 Task: Start in the project CodeStream the sprint 'Rapid Response', with a duration of 2 weeks. Start in the project CodeStream the sprint 'Rapid Response', with a duration of 1 week. Start in the project CodeStream the sprint 'Rapid Response', with a duration of 3 weeks
Action: Mouse moved to (184, 57)
Screenshot: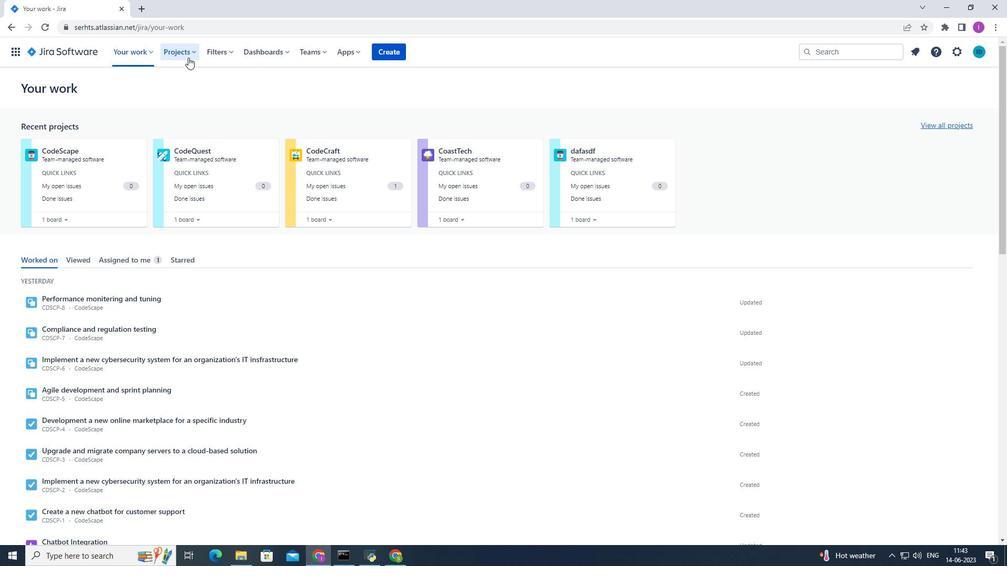 
Action: Mouse pressed left at (184, 57)
Screenshot: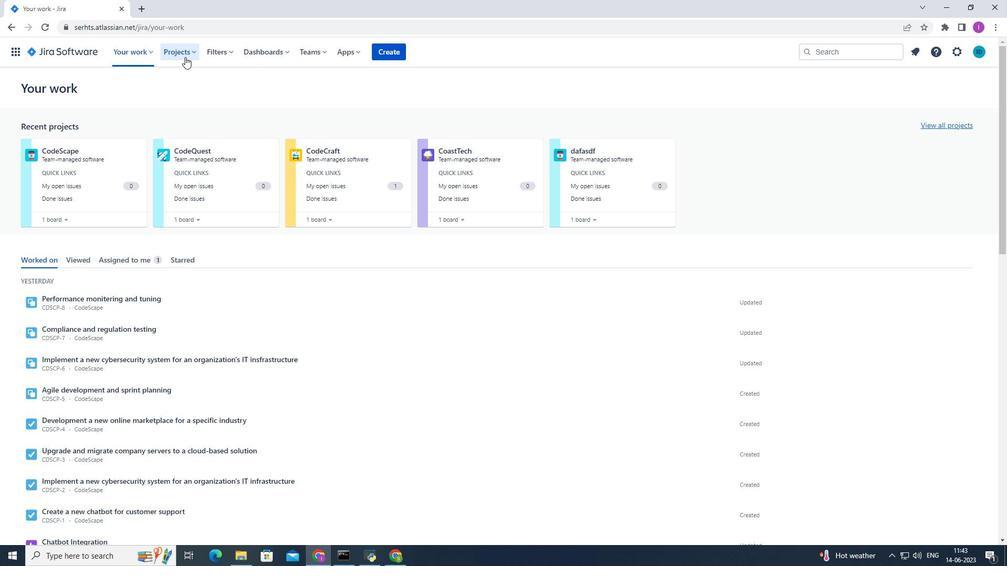 
Action: Mouse moved to (209, 95)
Screenshot: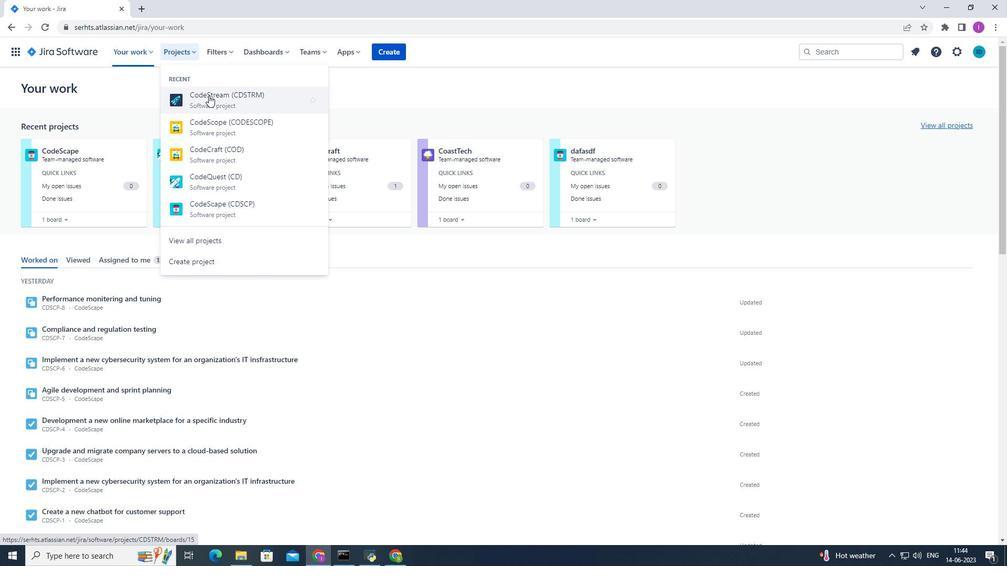 
Action: Mouse pressed left at (209, 95)
Screenshot: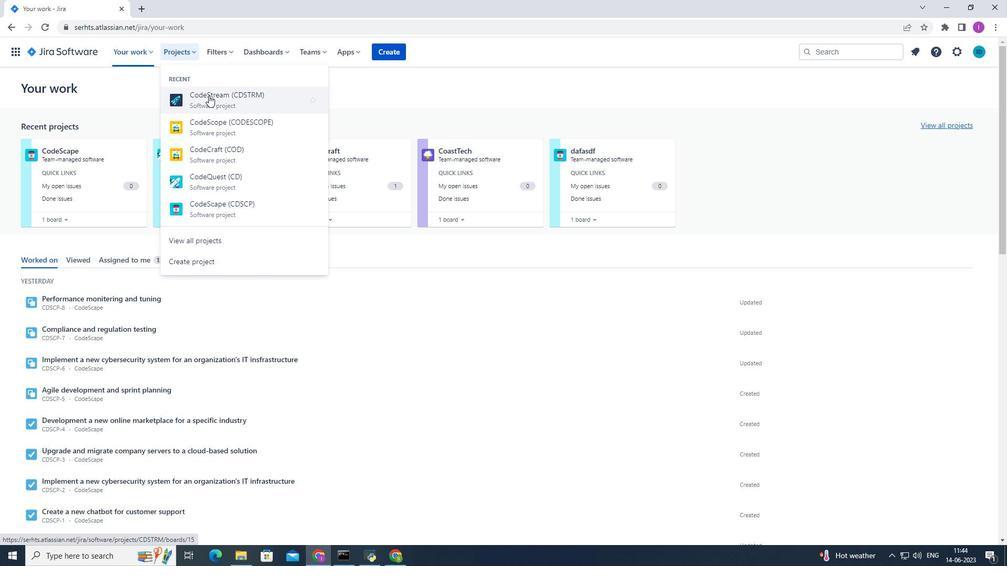 
Action: Mouse moved to (76, 151)
Screenshot: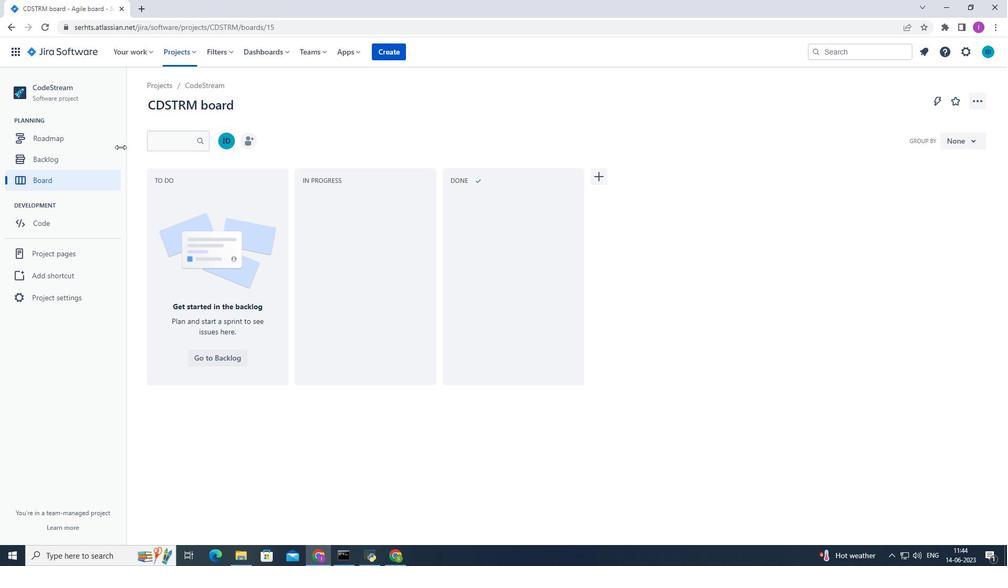 
Action: Mouse pressed left at (76, 151)
Screenshot: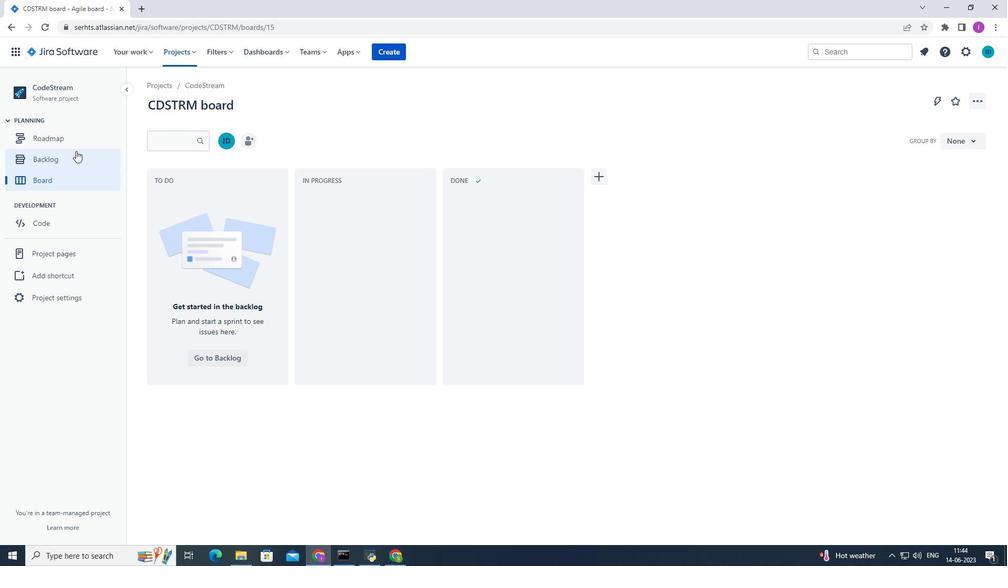 
Action: Mouse moved to (359, 207)
Screenshot: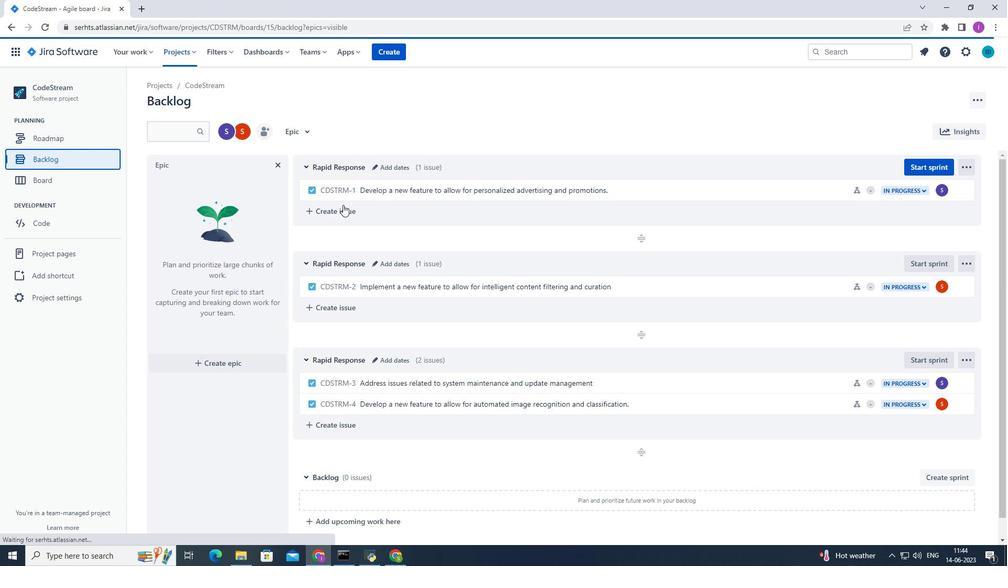 
Action: Mouse scrolled (359, 206) with delta (0, 0)
Screenshot: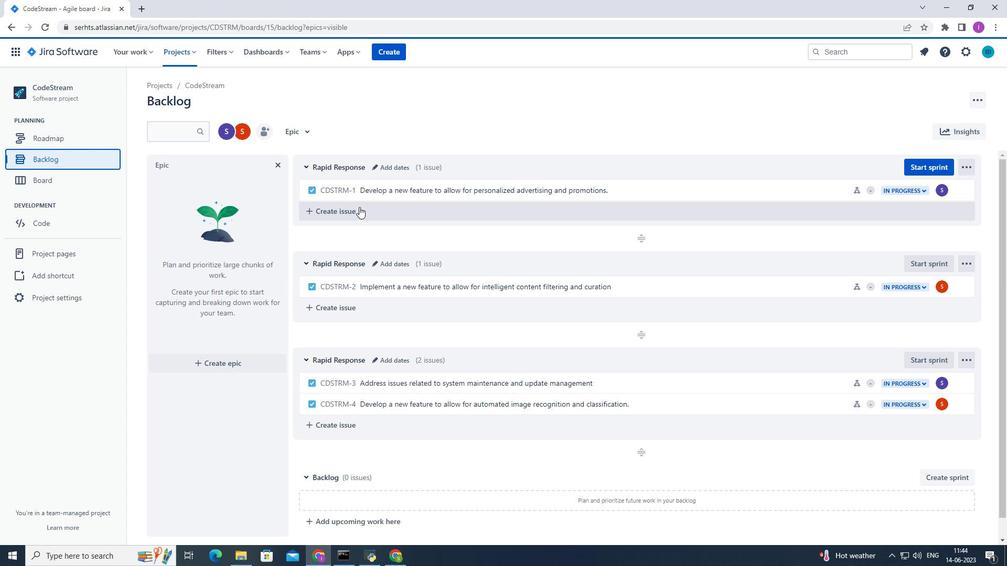 
Action: Mouse moved to (360, 207)
Screenshot: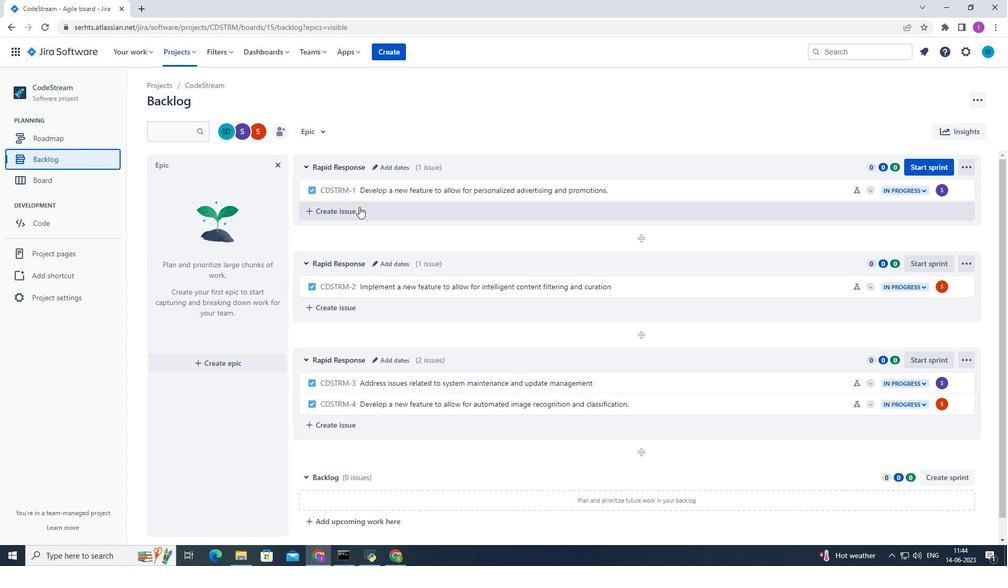 
Action: Mouse scrolled (360, 206) with delta (0, 0)
Screenshot: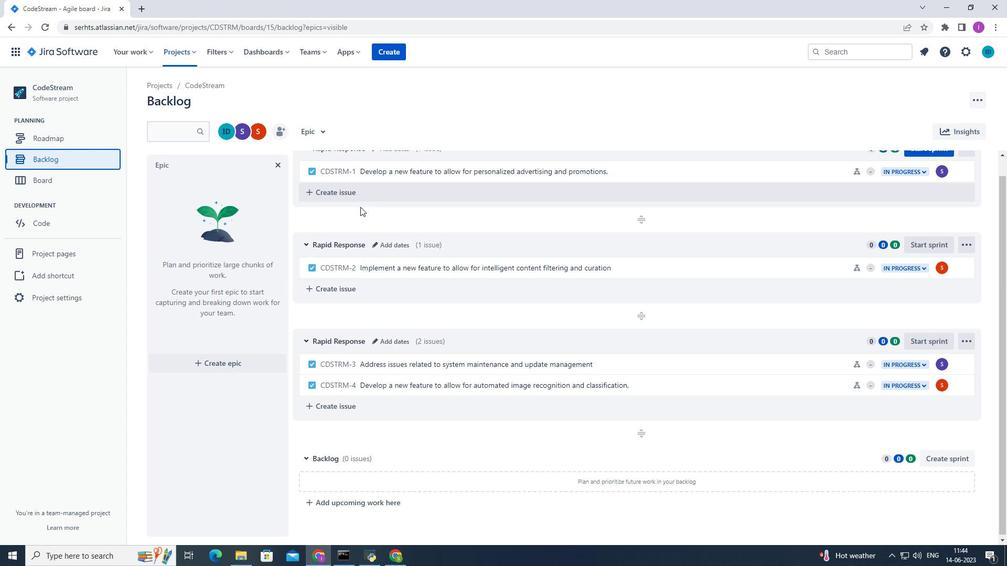 
Action: Mouse scrolled (360, 206) with delta (0, 0)
Screenshot: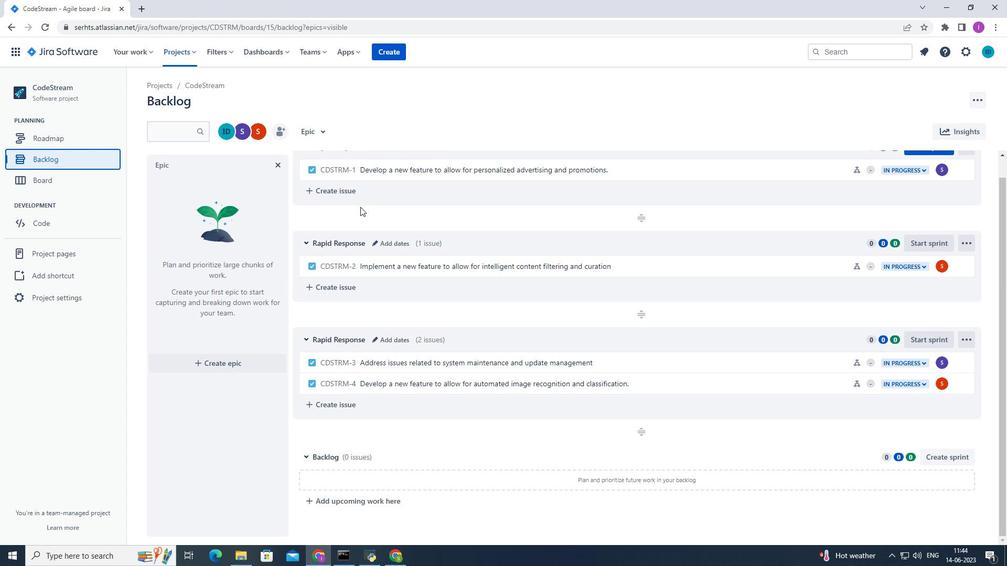 
Action: Mouse moved to (360, 207)
Screenshot: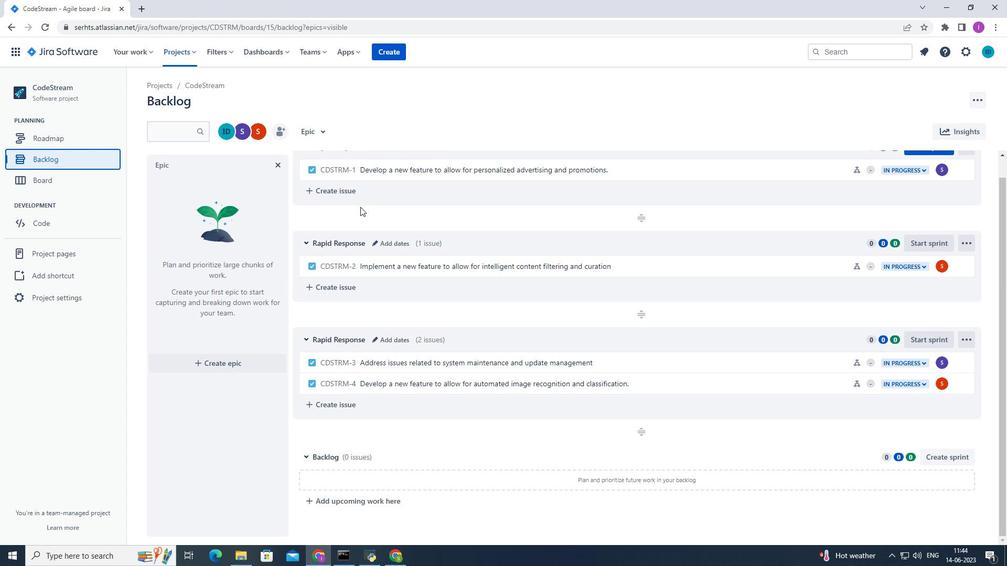 
Action: Mouse scrolled (360, 206) with delta (0, 0)
Screenshot: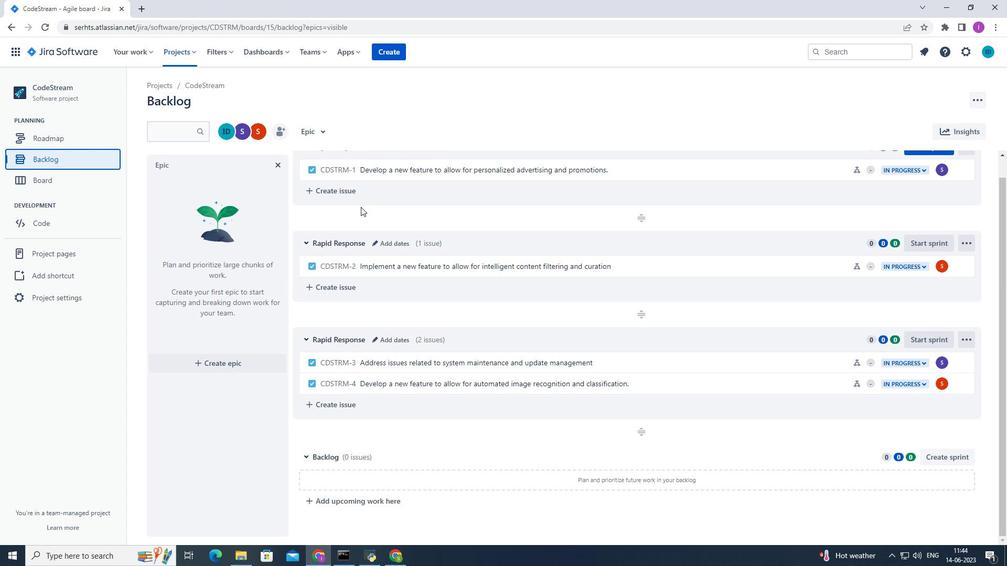 
Action: Mouse moved to (938, 243)
Screenshot: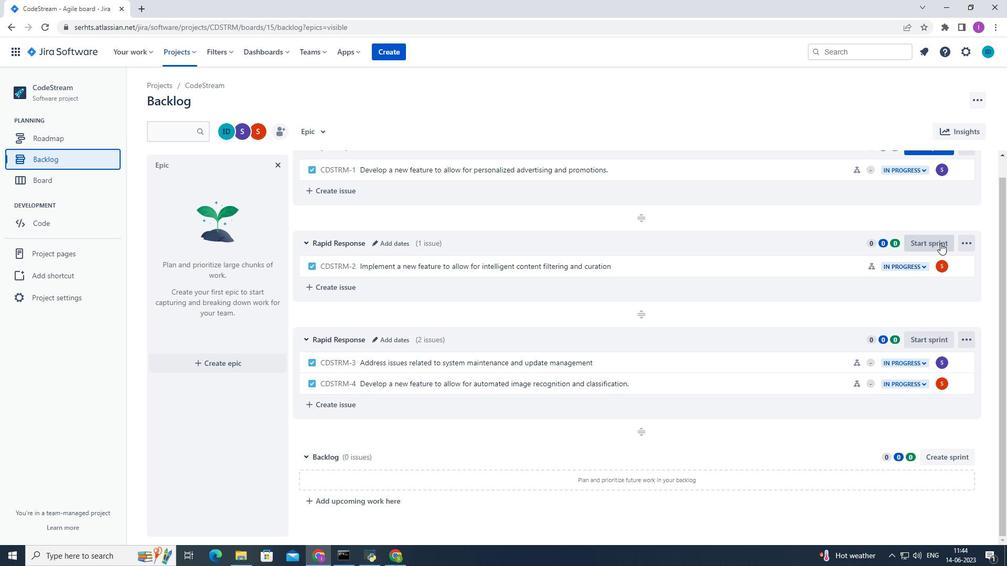 
Action: Mouse pressed left at (938, 243)
Screenshot: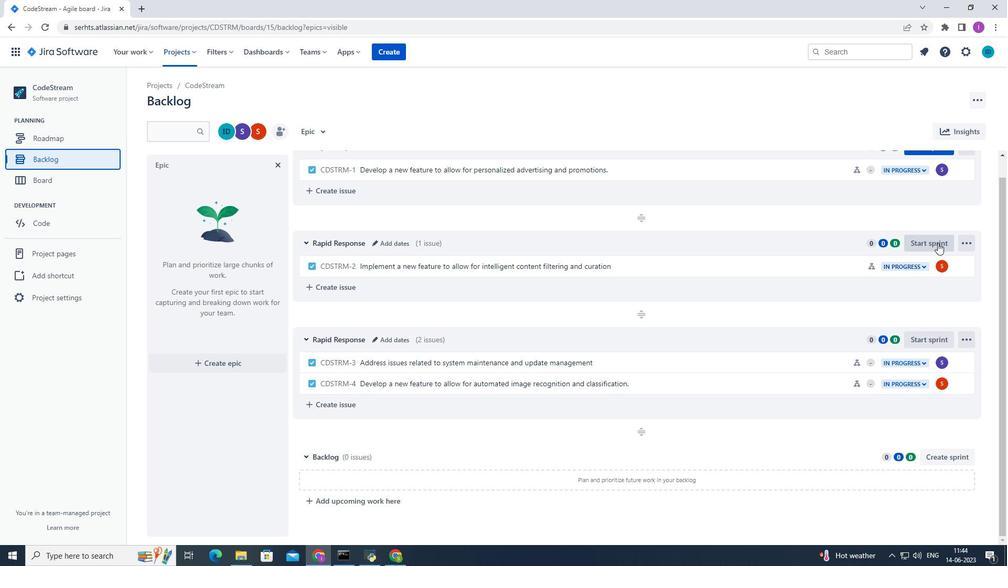 
Action: Mouse moved to (477, 182)
Screenshot: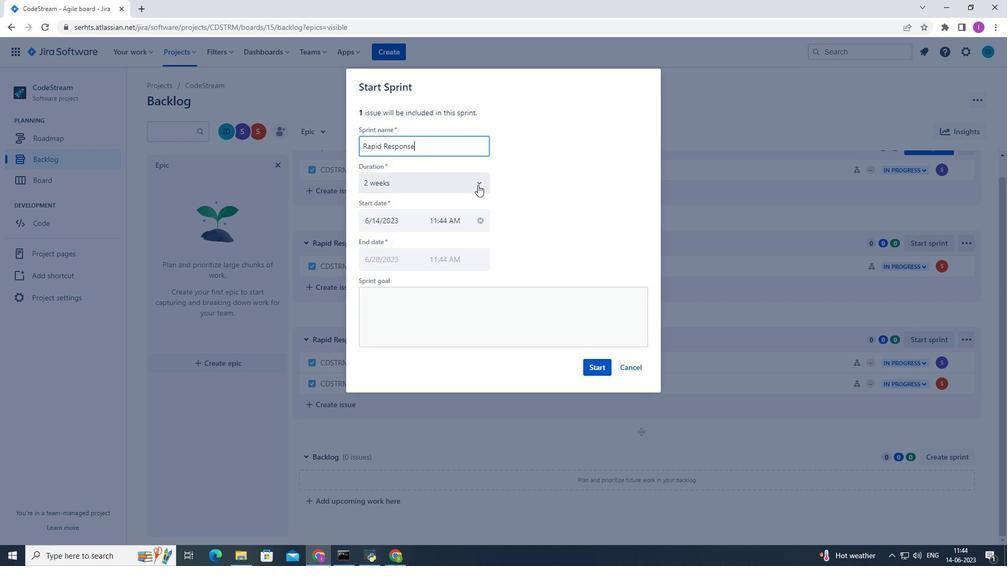 
Action: Mouse pressed left at (477, 182)
Screenshot: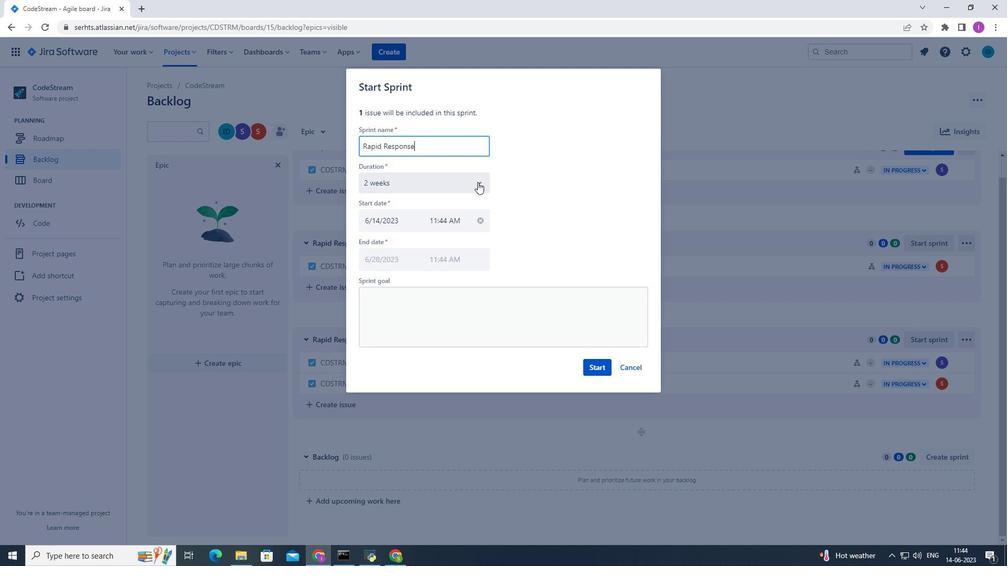 
Action: Mouse moved to (390, 227)
Screenshot: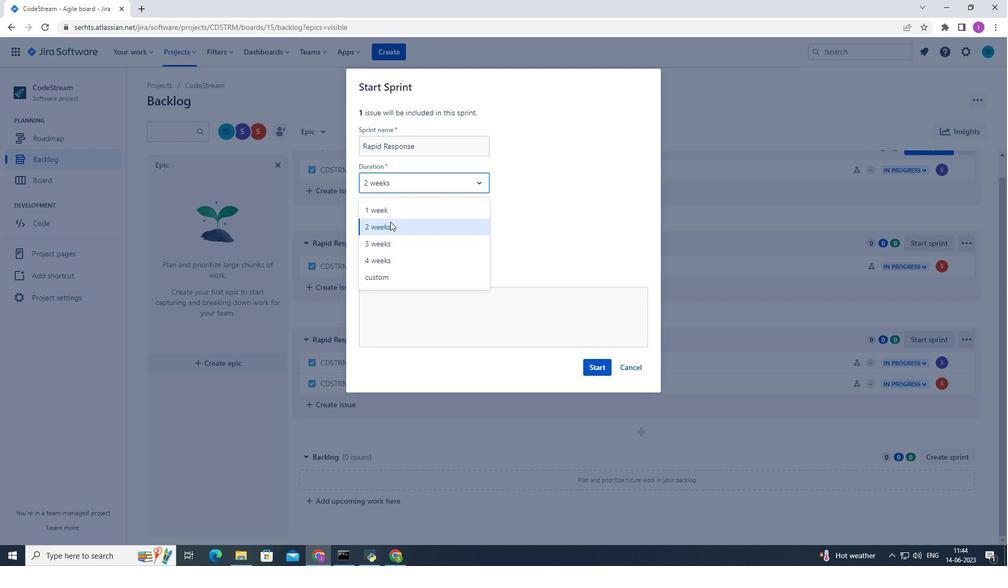 
Action: Mouse pressed left at (390, 227)
Screenshot: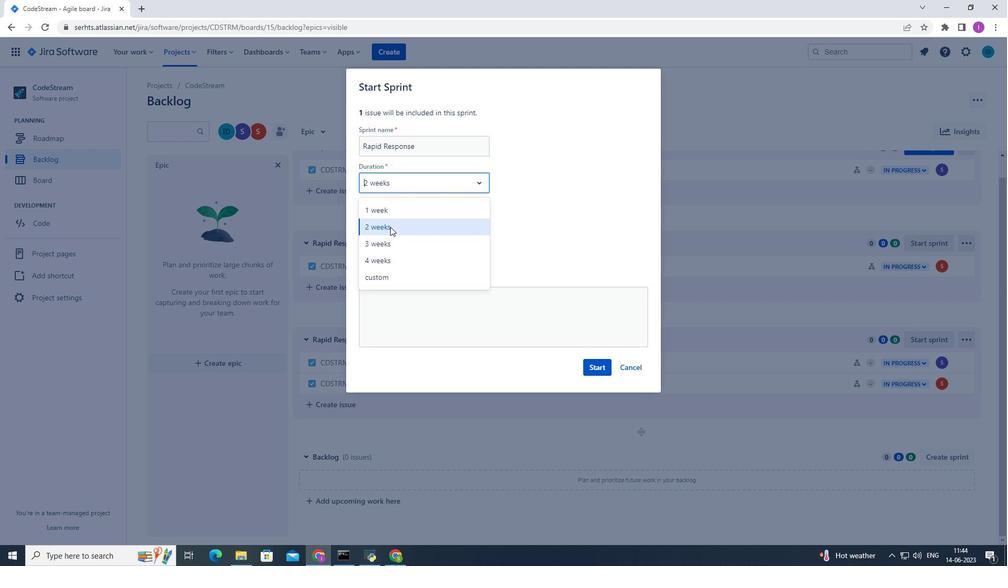 
Action: Mouse moved to (603, 368)
Screenshot: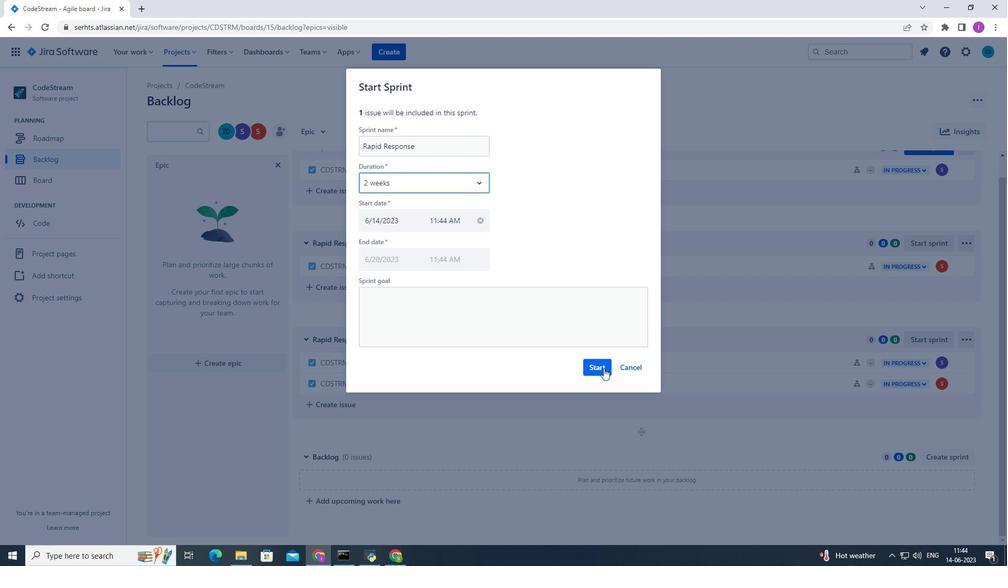 
Action: Mouse pressed left at (603, 368)
Screenshot: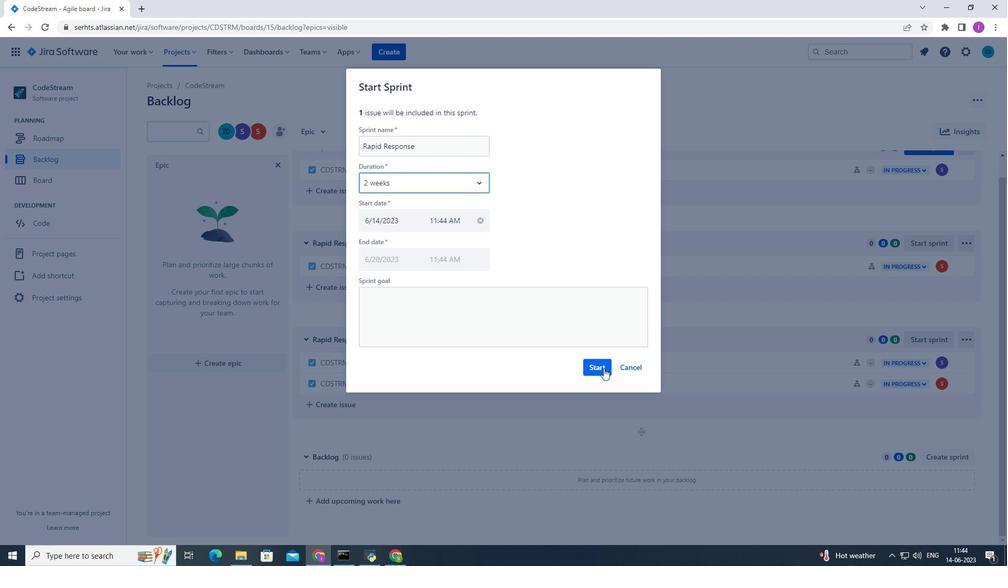 
Action: Mouse moved to (12, 33)
Screenshot: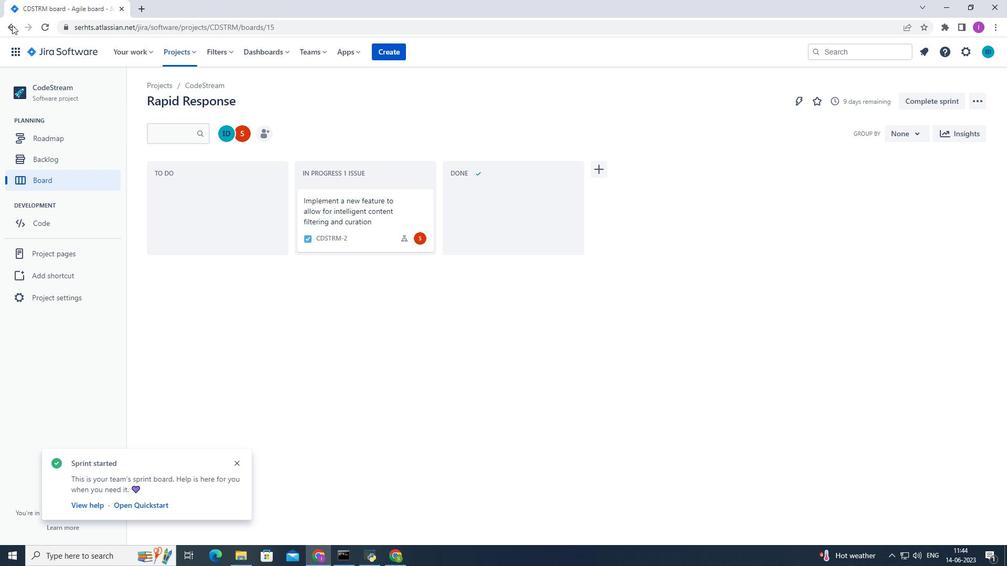 
Action: Mouse pressed left at (12, 33)
Screenshot: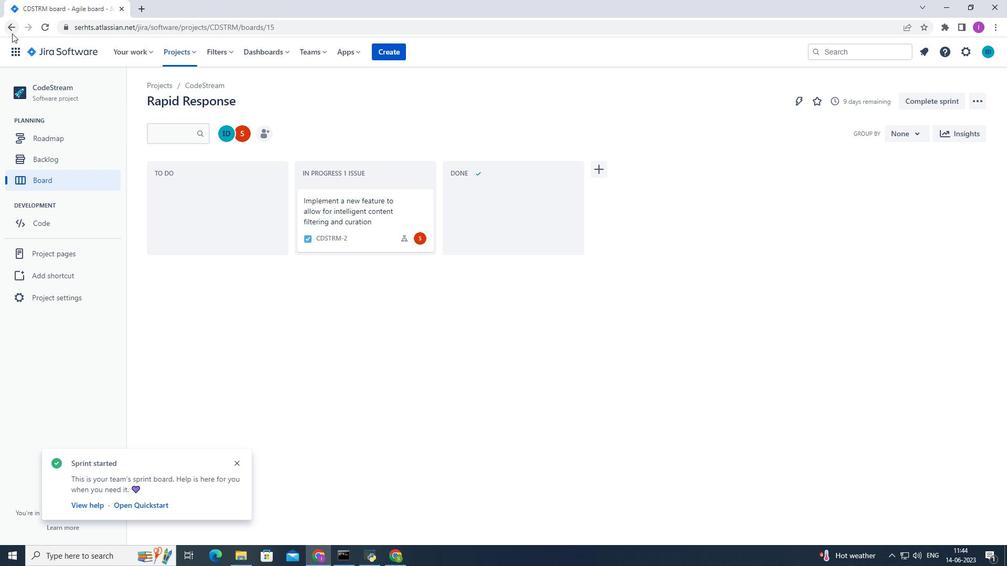 
Action: Mouse moved to (938, 260)
Screenshot: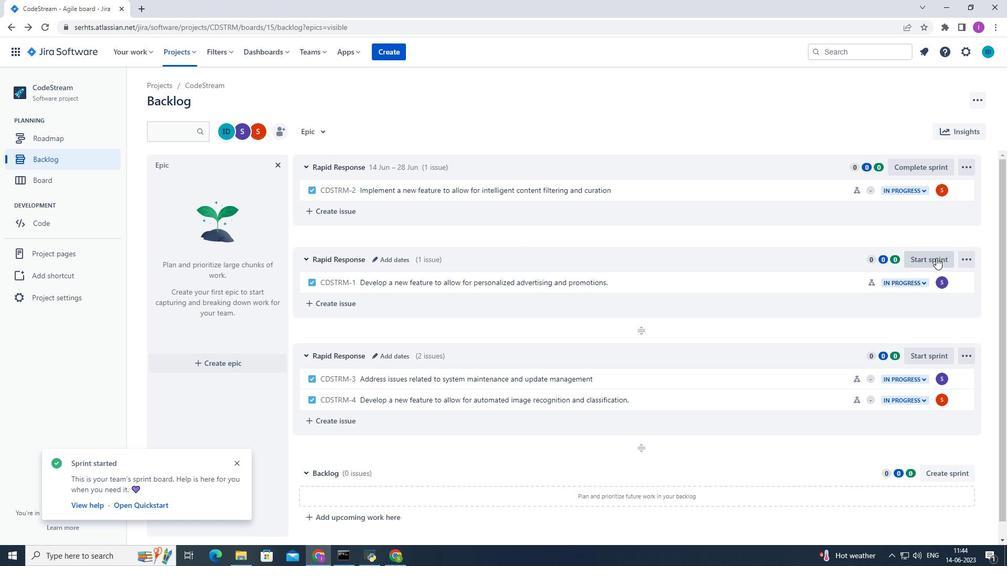 
Action: Mouse pressed left at (938, 260)
Screenshot: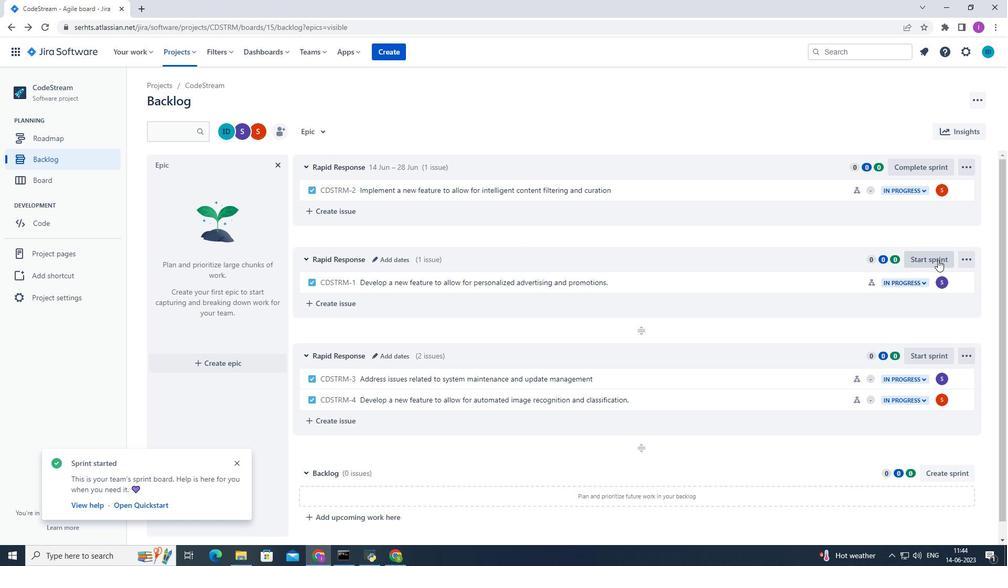 
Action: Mouse moved to (482, 181)
Screenshot: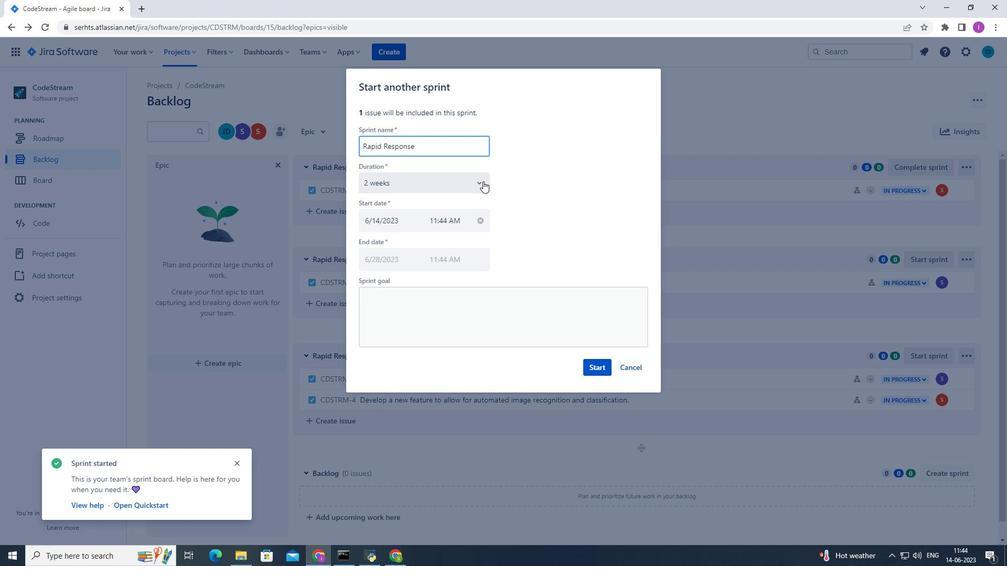 
Action: Mouse pressed left at (482, 181)
Screenshot: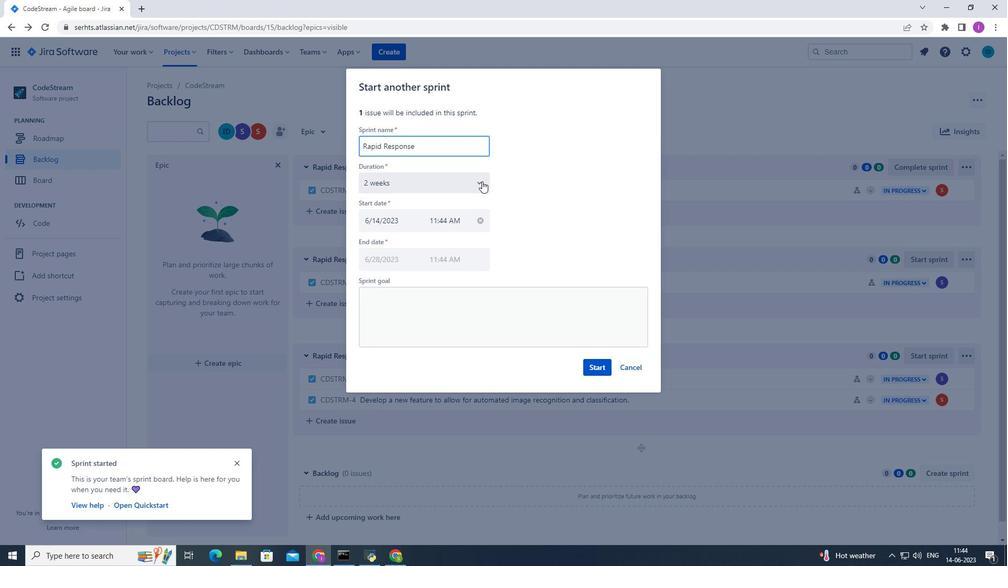 
Action: Mouse moved to (414, 209)
Screenshot: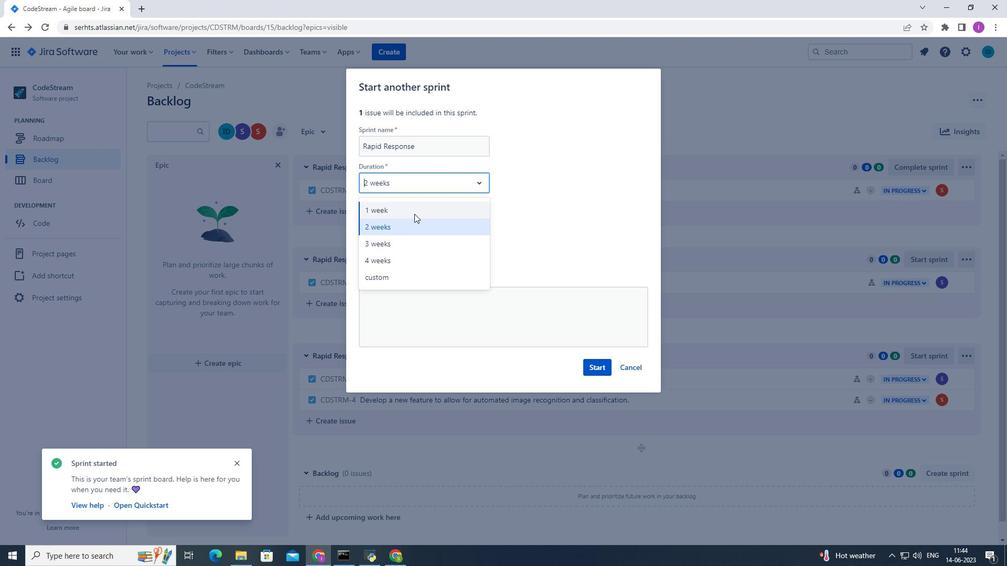 
Action: Mouse pressed left at (414, 209)
Screenshot: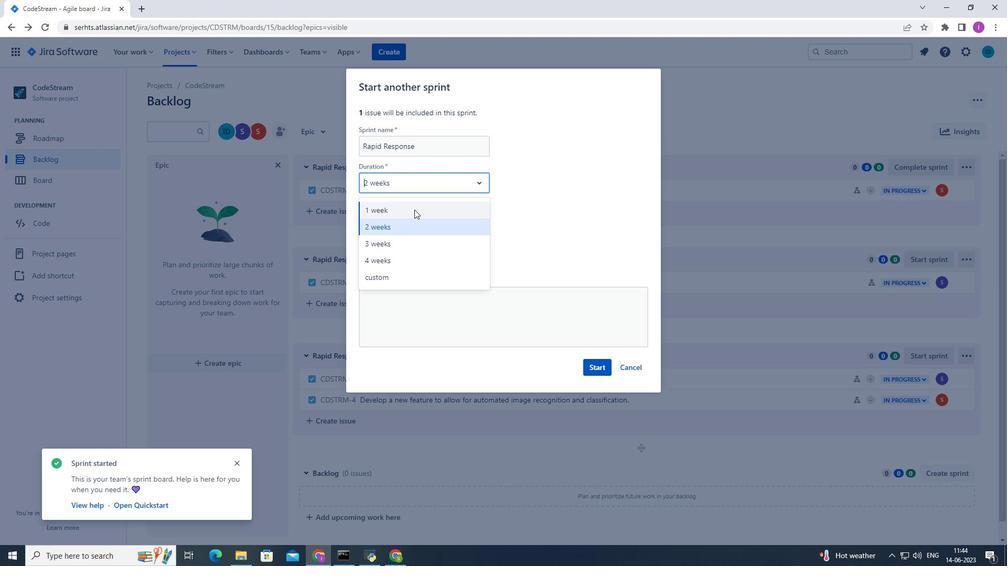 
Action: Mouse moved to (602, 369)
Screenshot: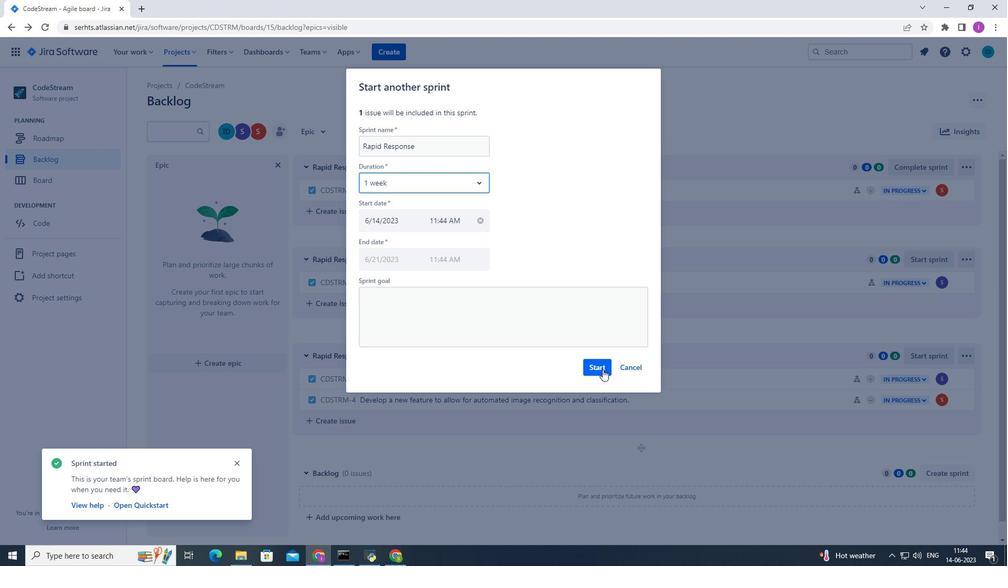 
Action: Mouse pressed left at (602, 369)
Screenshot: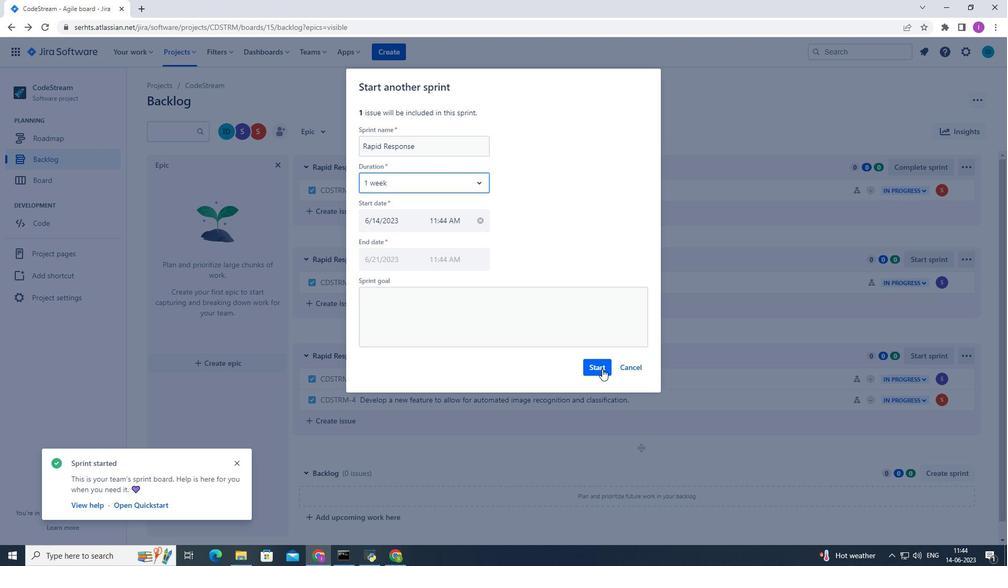 
Action: Mouse moved to (6, 32)
Screenshot: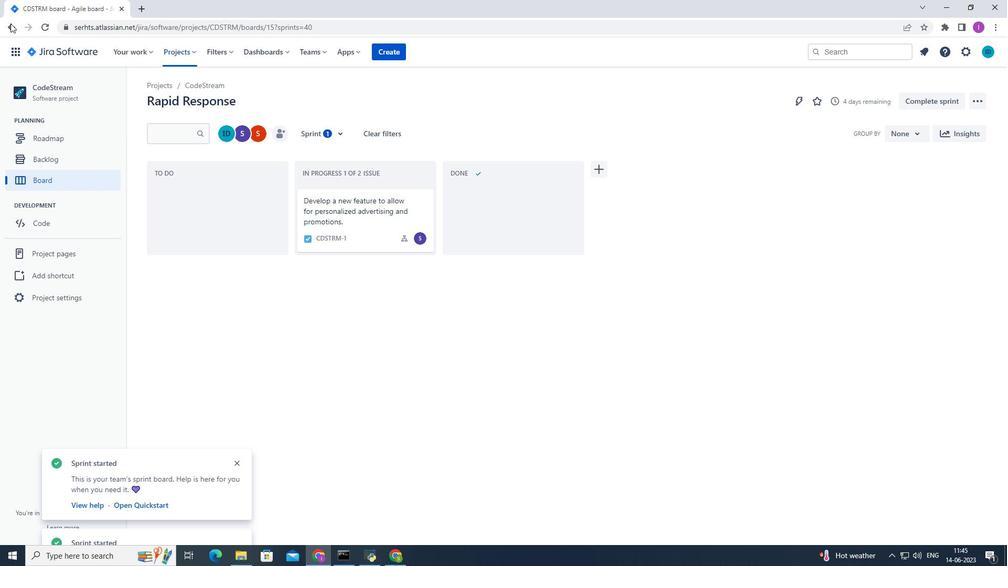 
Action: Mouse pressed left at (6, 32)
Screenshot: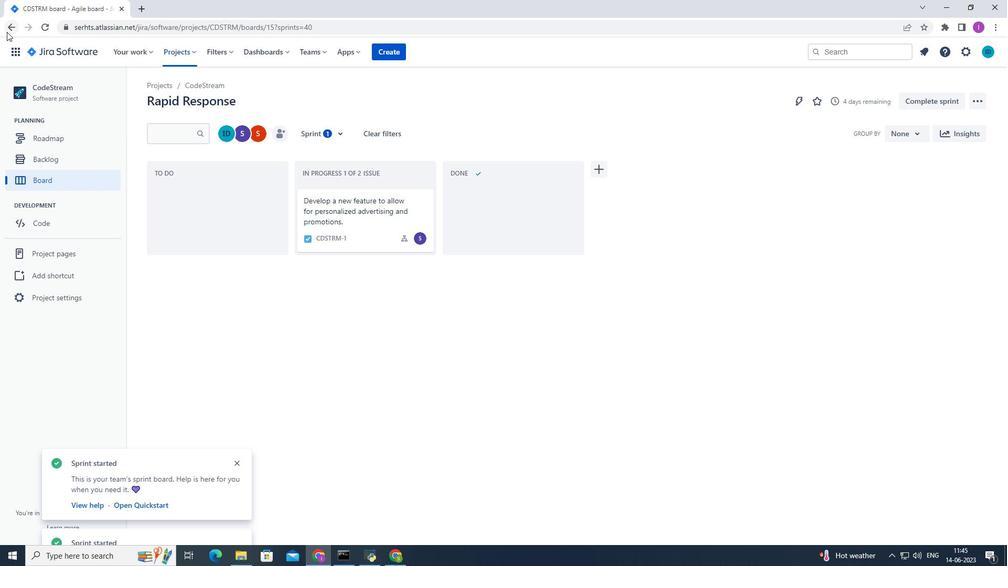 
Action: Mouse moved to (933, 352)
Screenshot: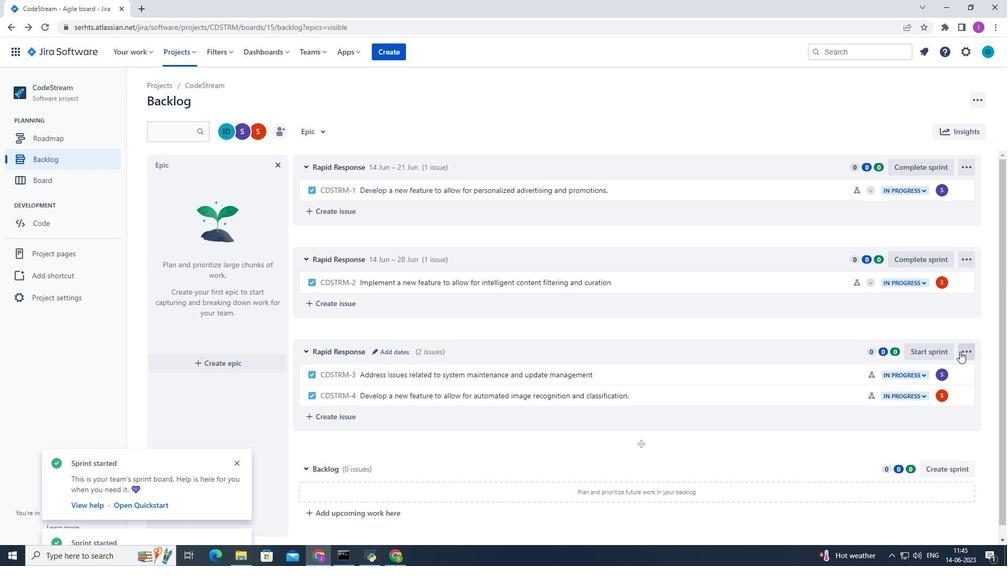
Action: Mouse pressed left at (933, 352)
Screenshot: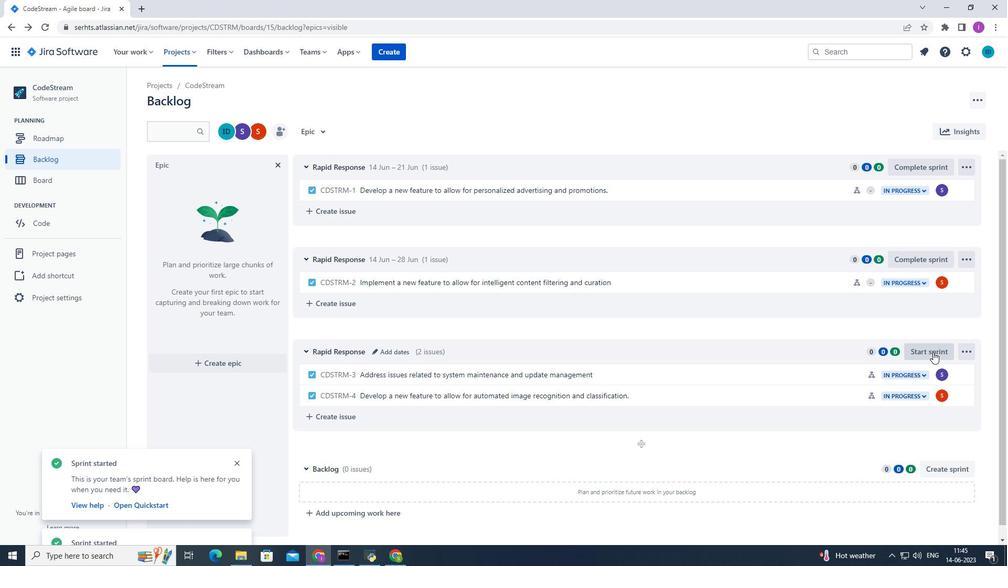
Action: Mouse pressed left at (933, 352)
Screenshot: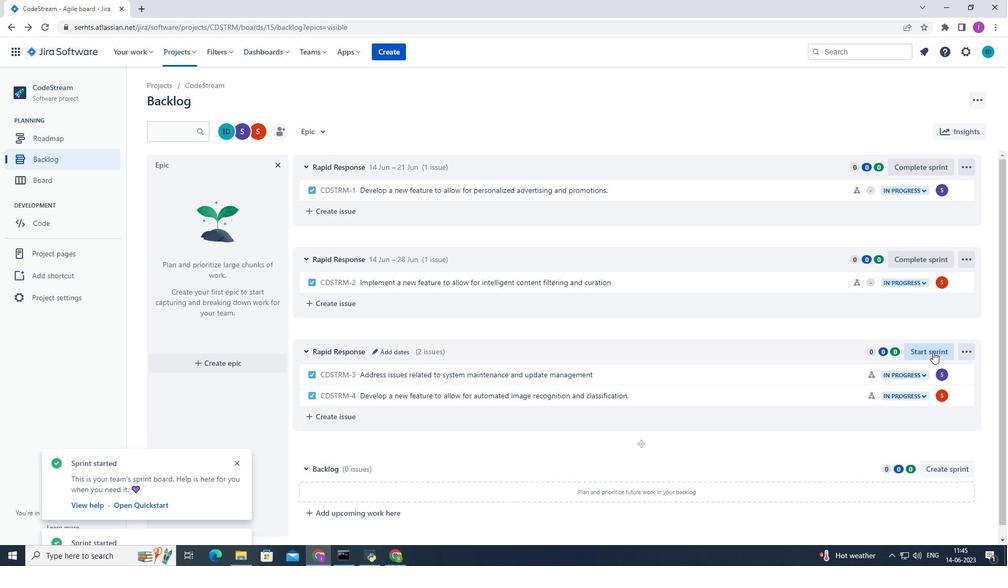 
Action: Mouse moved to (482, 181)
Screenshot: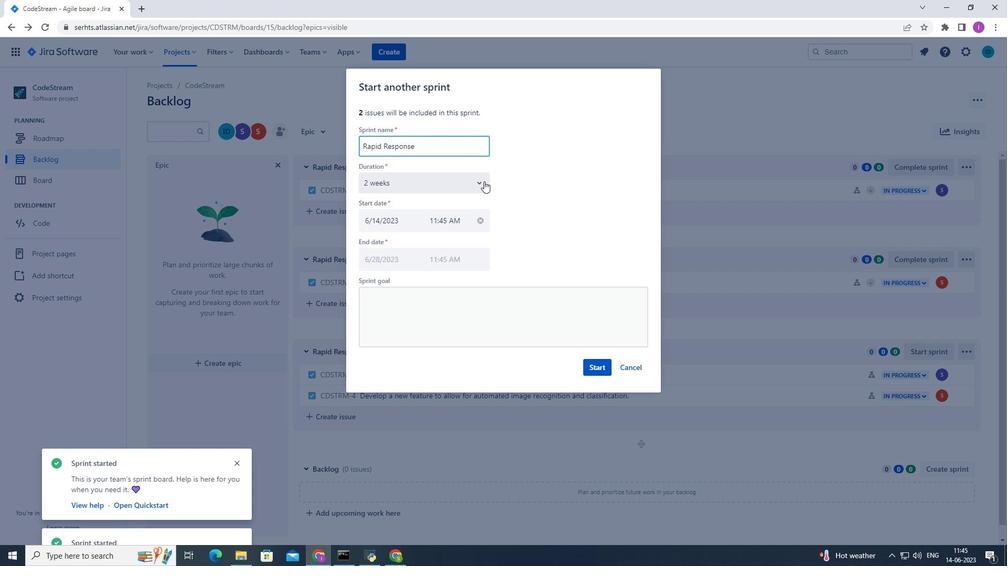 
Action: Mouse pressed left at (482, 181)
Screenshot: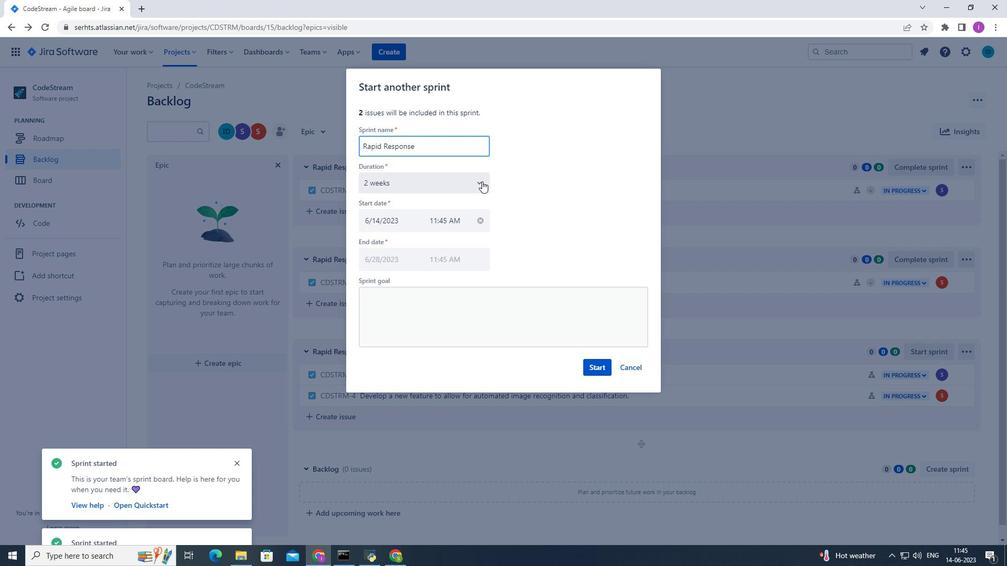 
Action: Mouse moved to (391, 245)
Screenshot: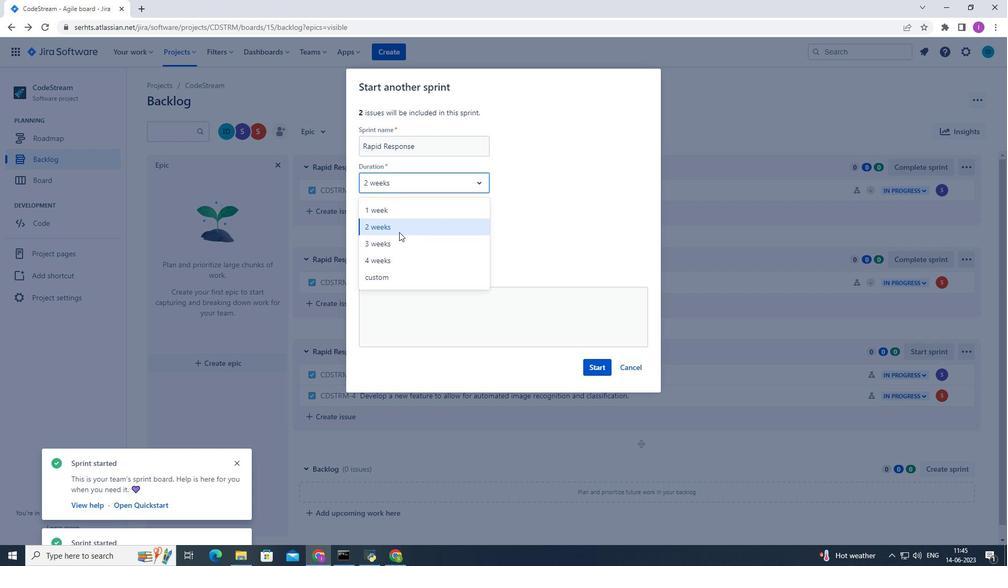 
Action: Mouse pressed left at (391, 245)
Screenshot: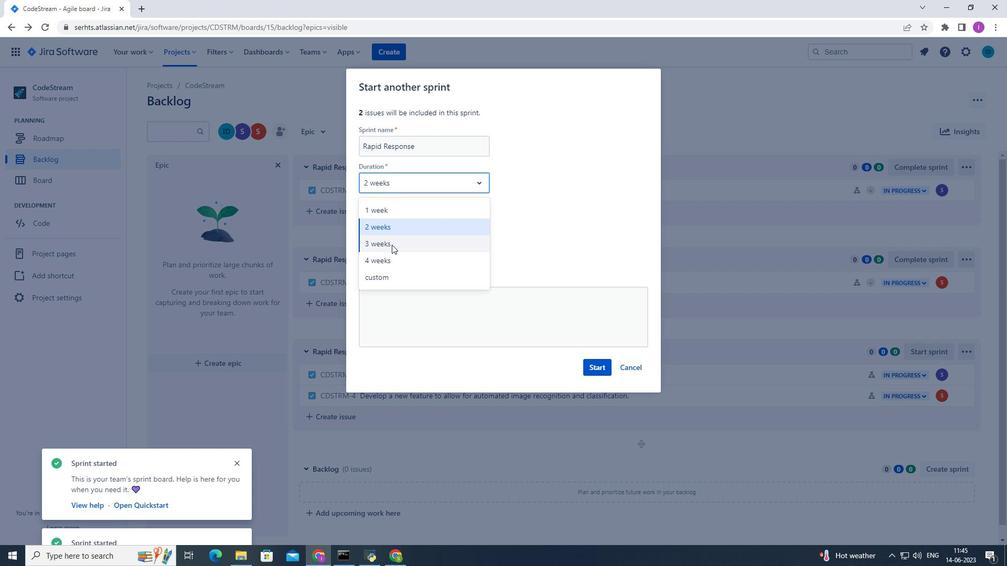 
Action: Mouse moved to (595, 367)
Screenshot: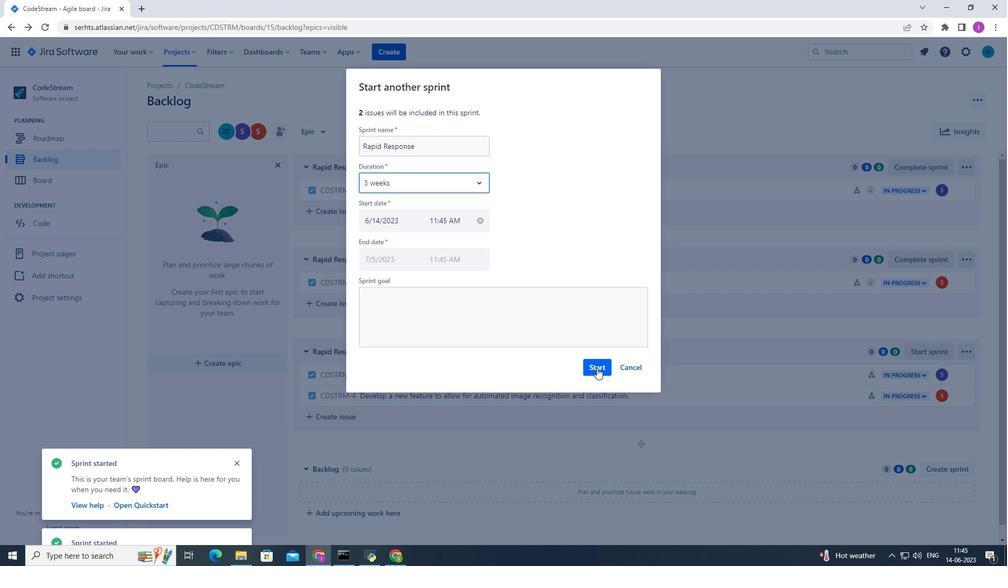 
Action: Mouse pressed left at (595, 367)
Screenshot: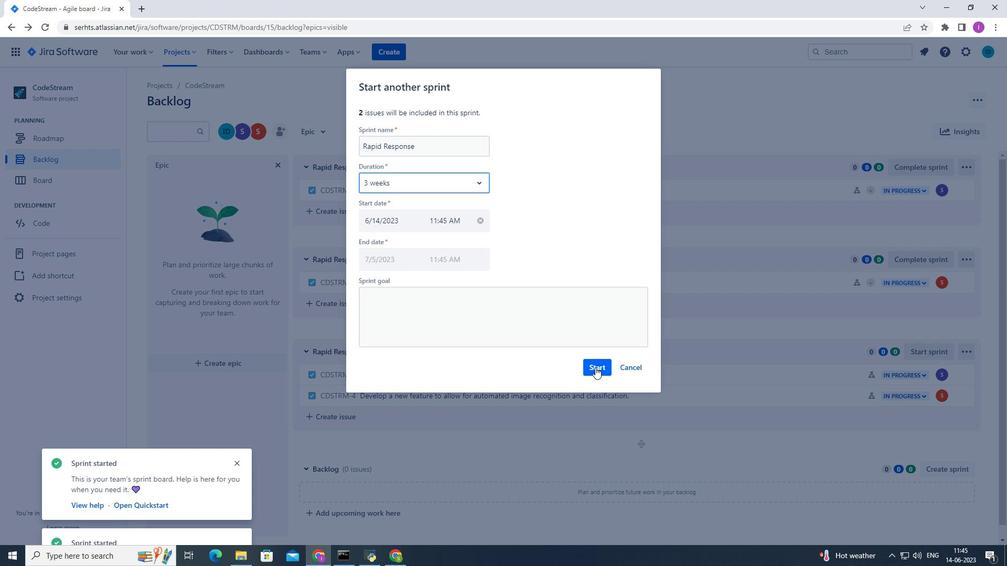 
Action: Mouse moved to (597, 365)
Screenshot: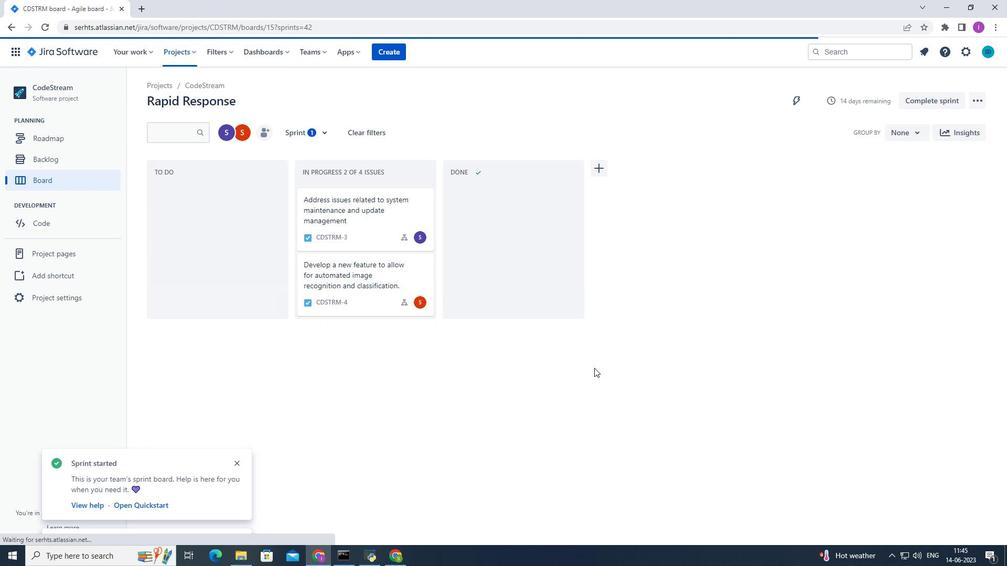 
Action: Mouse scrolled (597, 365) with delta (0, 0)
Screenshot: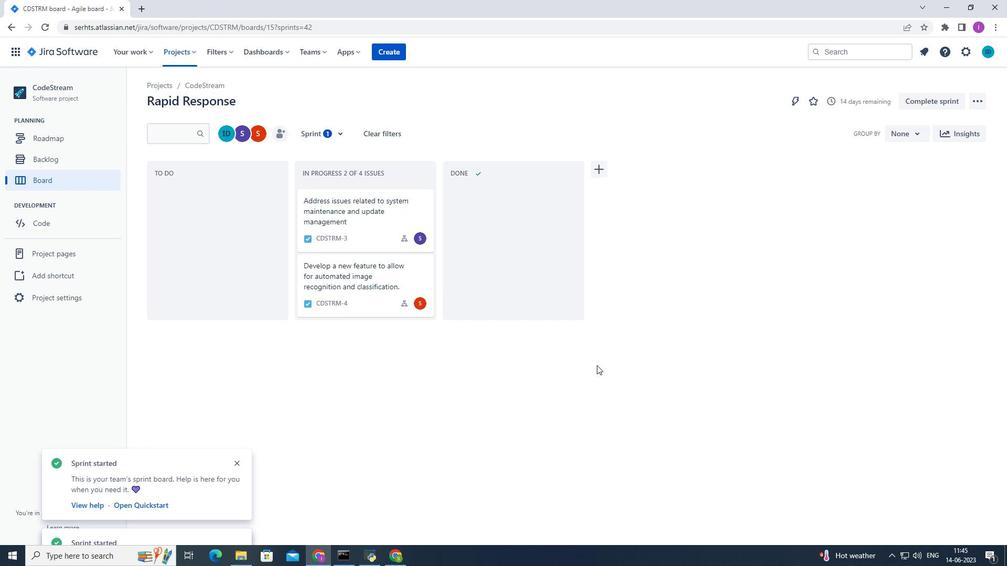 
Action: Mouse moved to (12, 26)
Screenshot: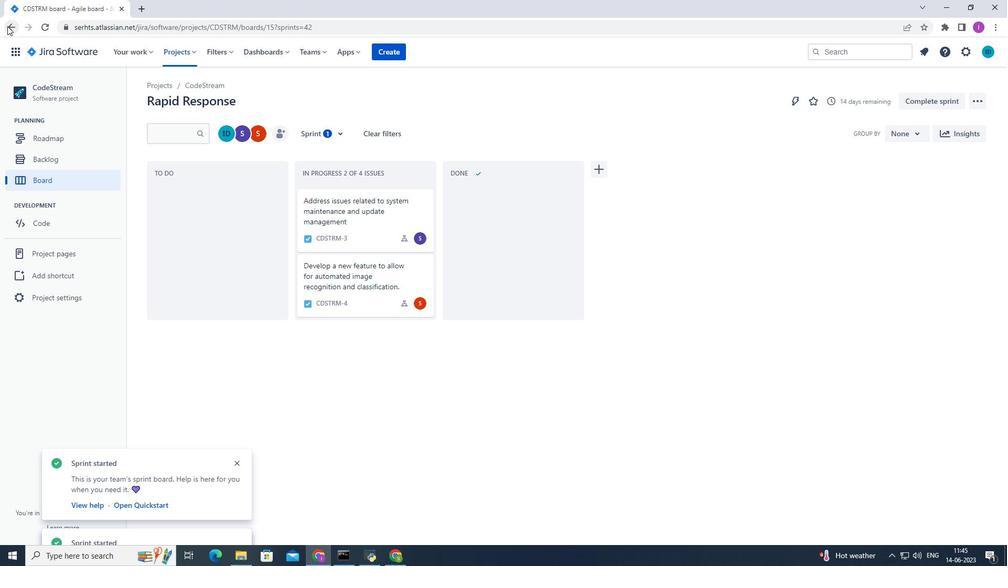 
Action: Mouse pressed left at (12, 26)
Screenshot: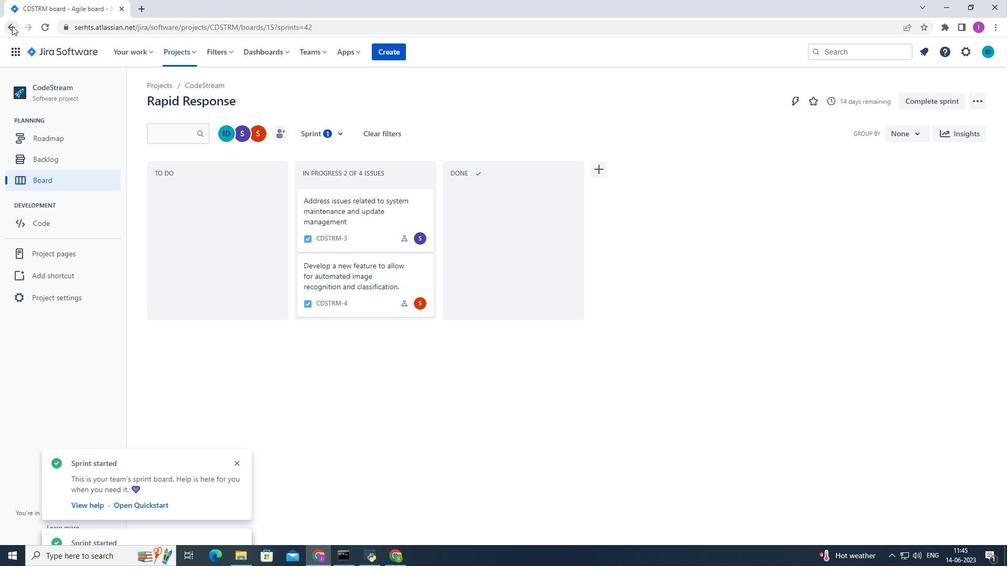 
Action: Mouse moved to (13, 26)
Screenshot: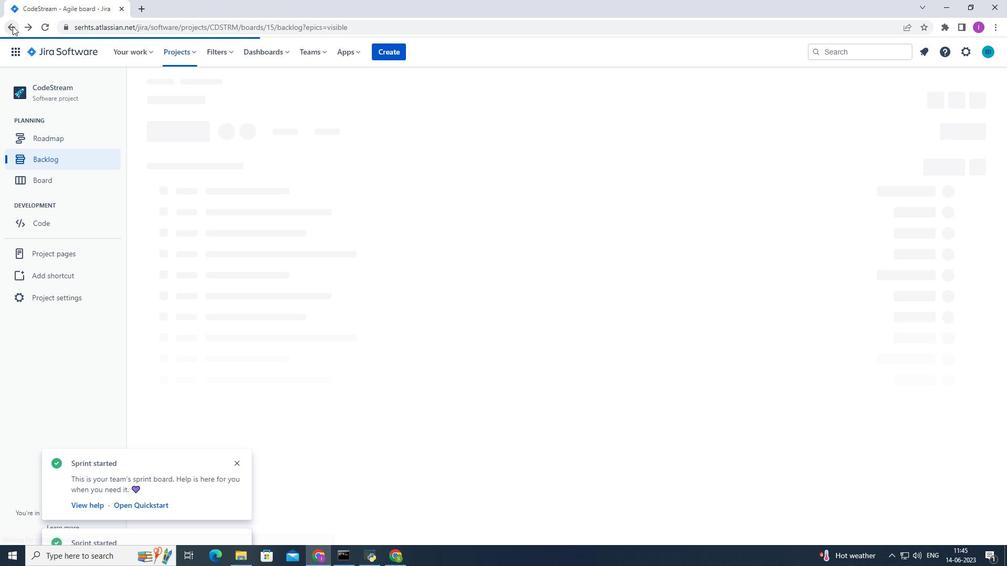 
